 Task: Select the light modern in the preferred dark color theme.
Action: Mouse moved to (32, 531)
Screenshot: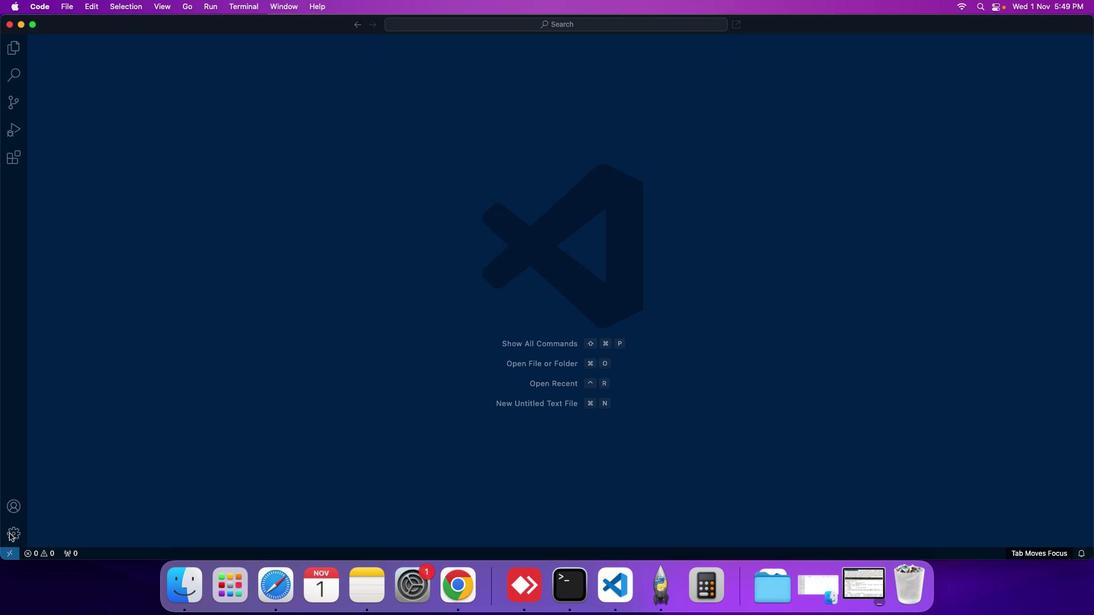
Action: Mouse pressed left at (32, 531)
Screenshot: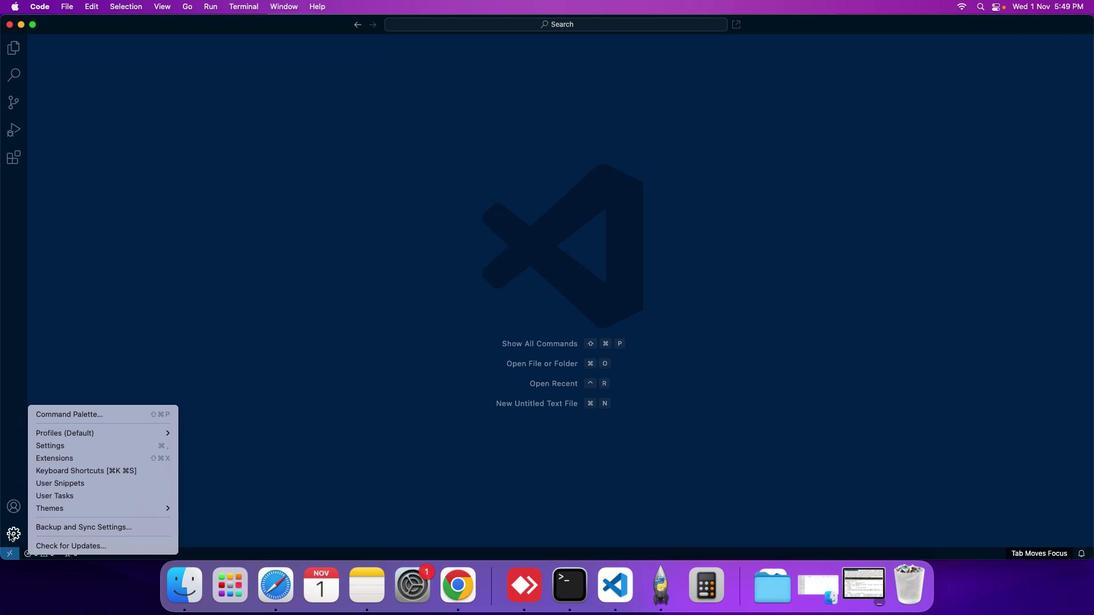 
Action: Mouse moved to (66, 446)
Screenshot: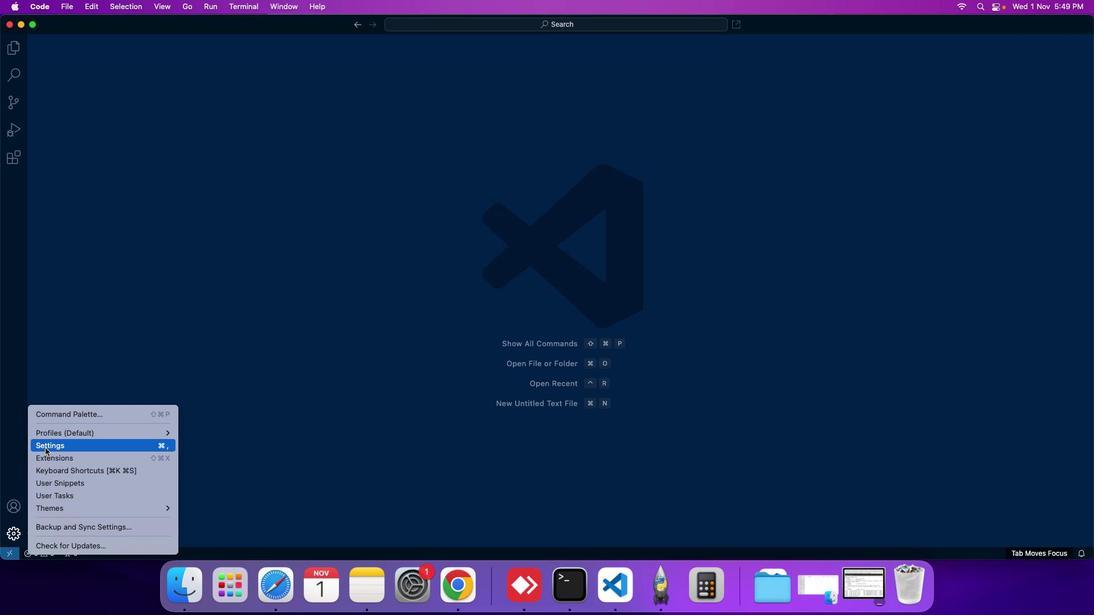 
Action: Mouse pressed left at (66, 446)
Screenshot: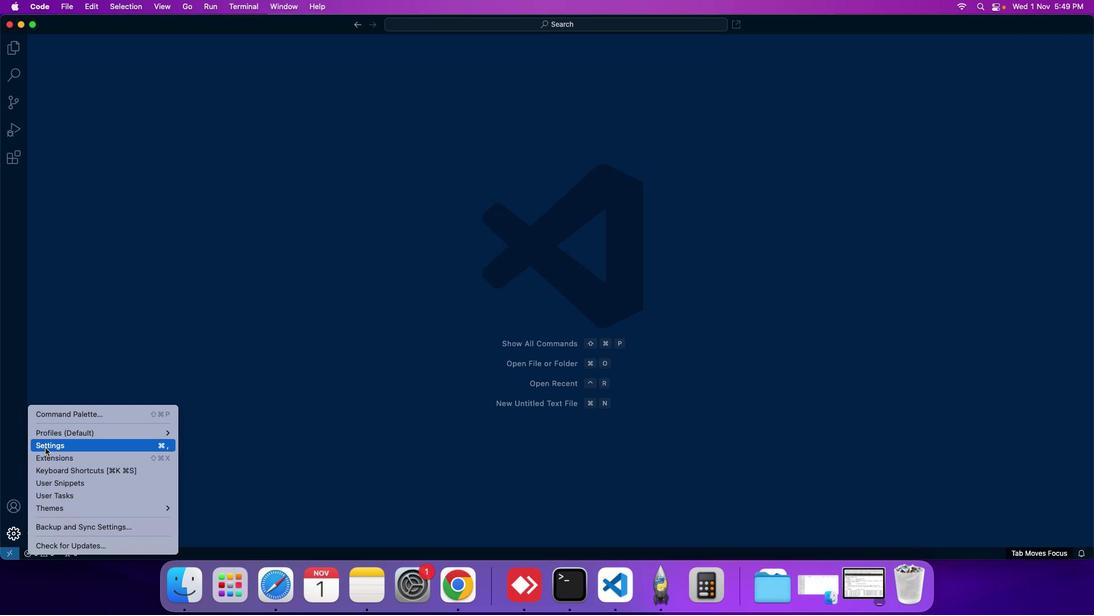 
Action: Mouse moved to (269, 140)
Screenshot: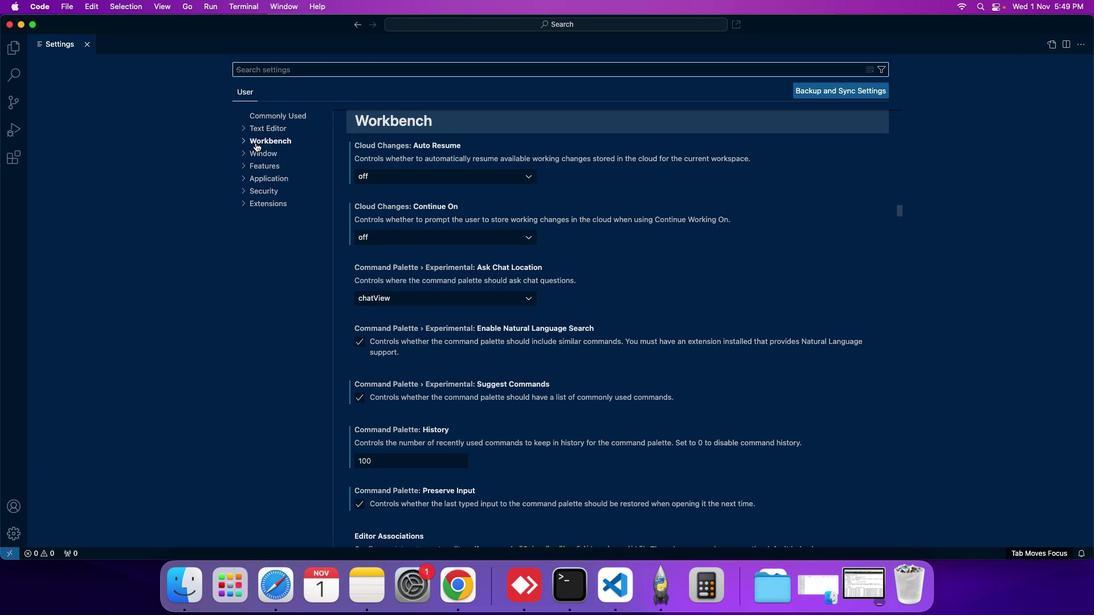 
Action: Mouse pressed left at (269, 140)
Screenshot: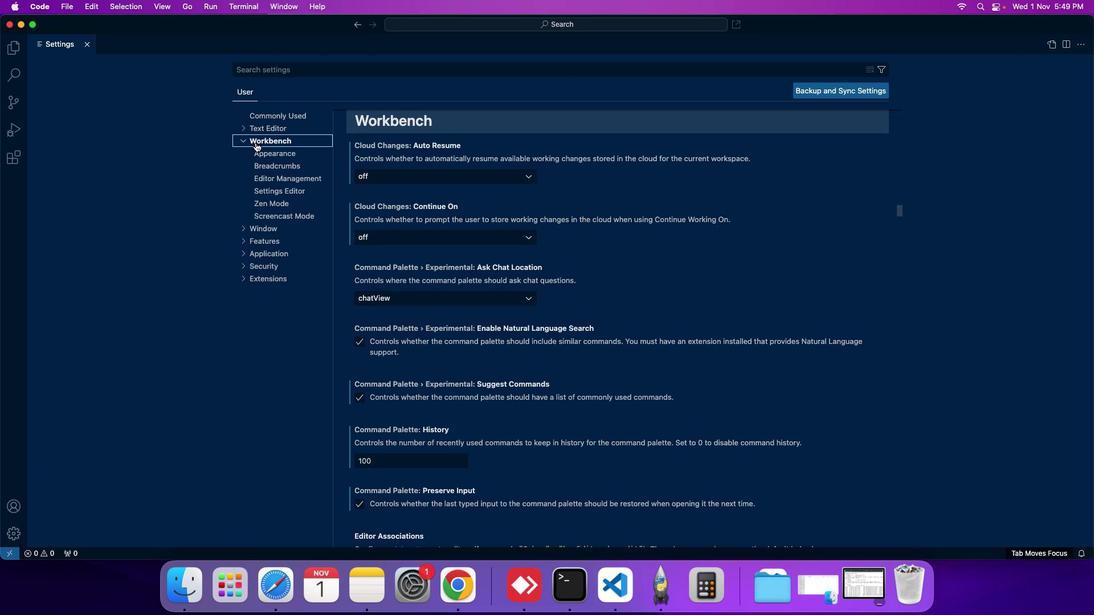 
Action: Mouse moved to (270, 148)
Screenshot: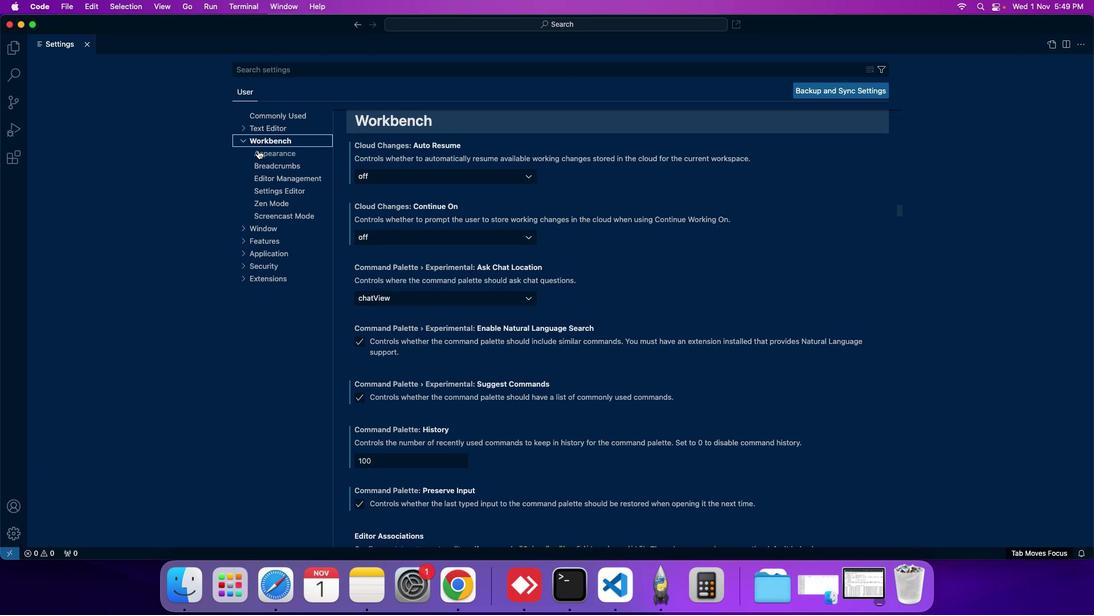 
Action: Mouse pressed left at (270, 148)
Screenshot: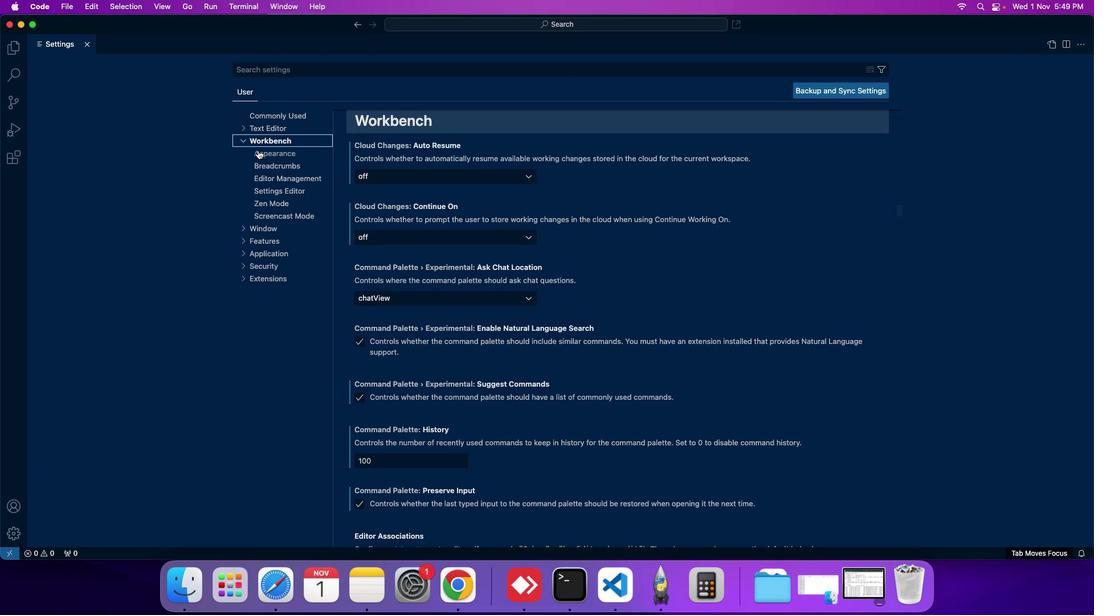 
Action: Mouse moved to (466, 270)
Screenshot: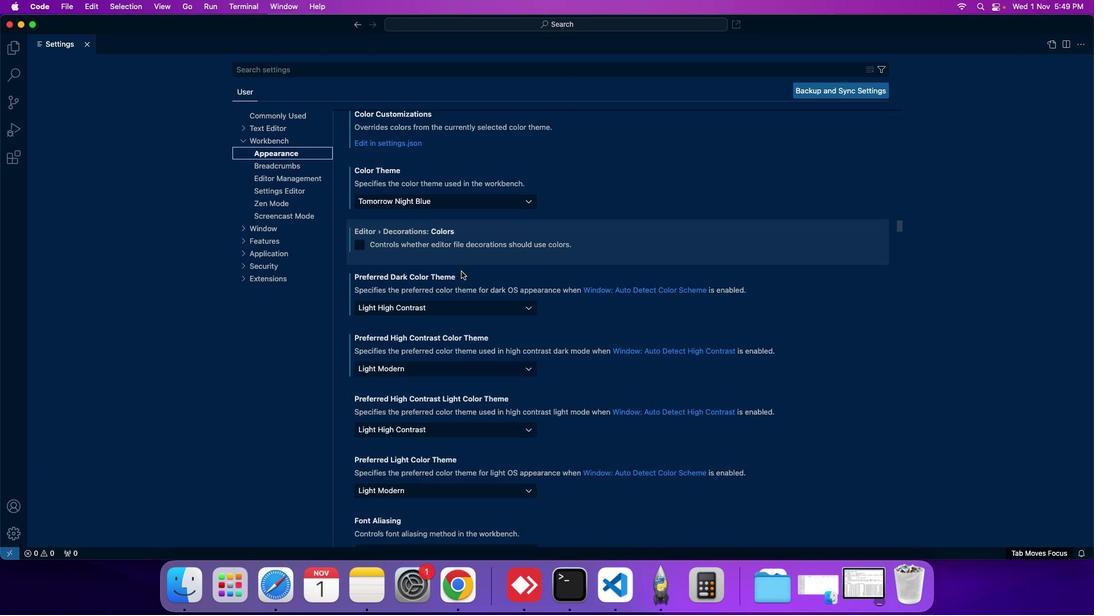
Action: Mouse scrolled (466, 270) with delta (23, -1)
Screenshot: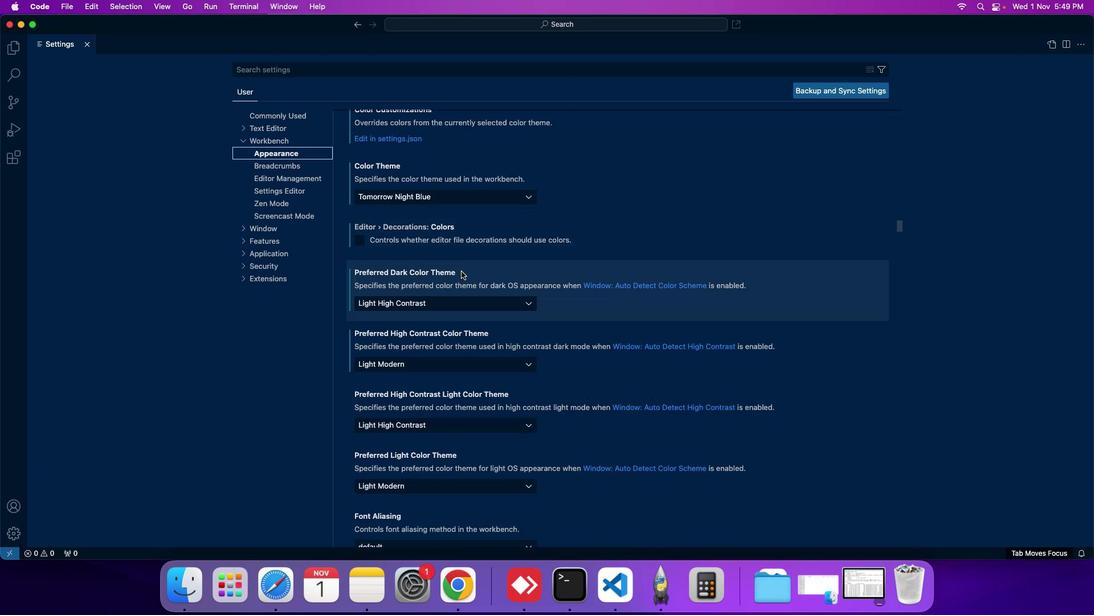 
Action: Mouse moved to (468, 268)
Screenshot: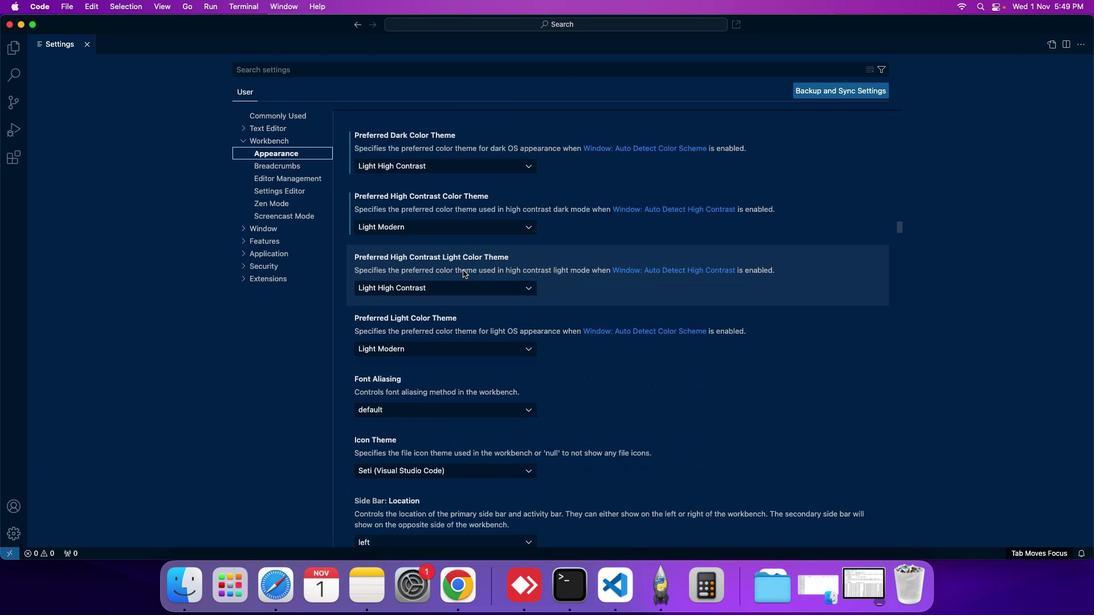 
Action: Mouse scrolled (468, 268) with delta (23, -1)
Screenshot: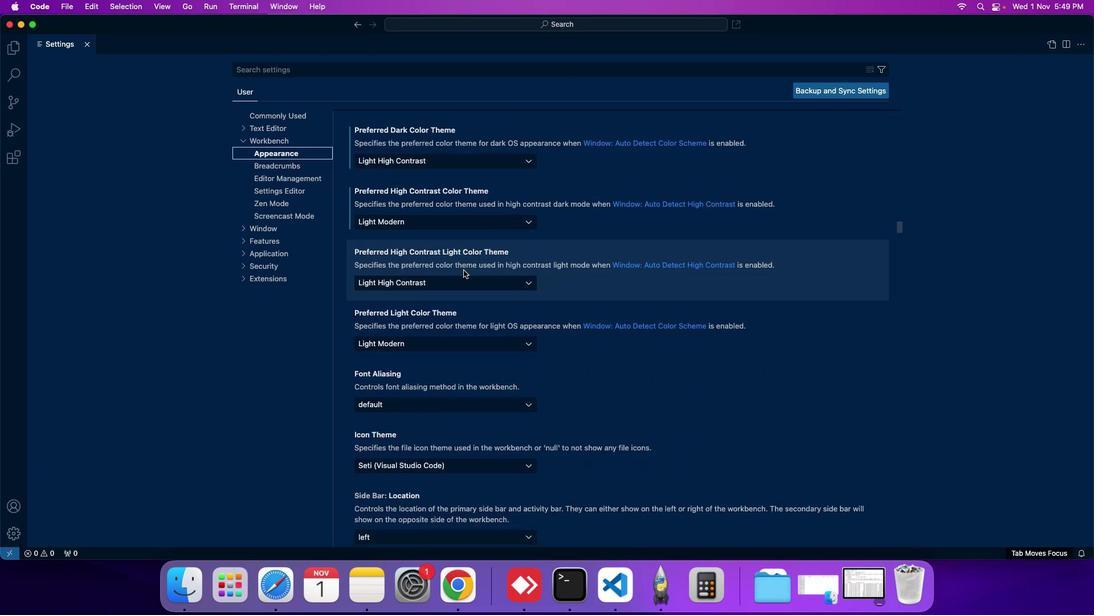 
Action: Mouse moved to (441, 158)
Screenshot: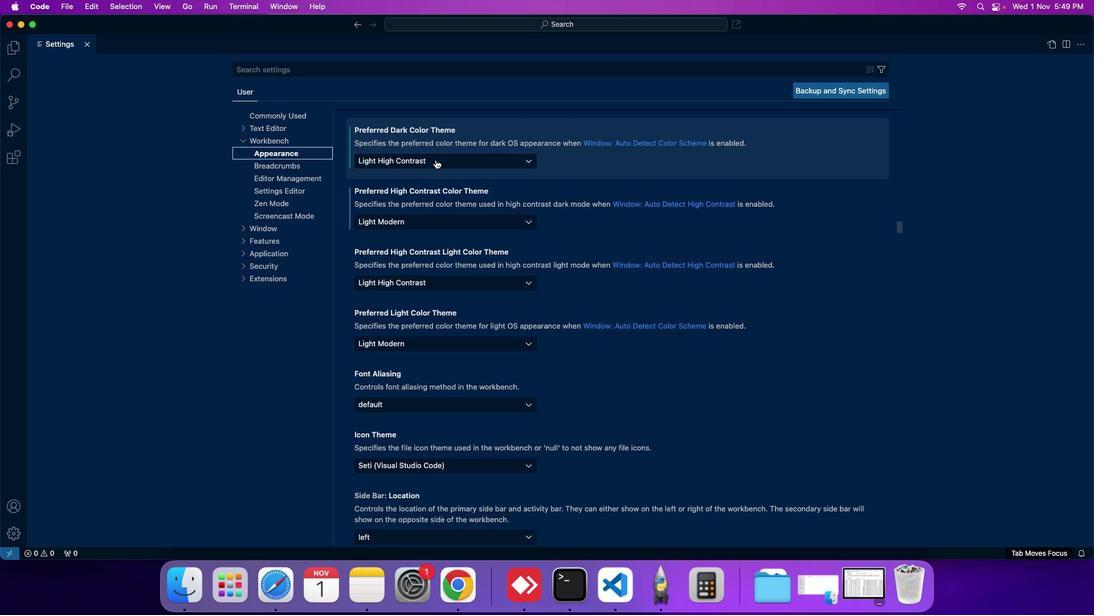 
Action: Mouse pressed left at (441, 158)
Screenshot: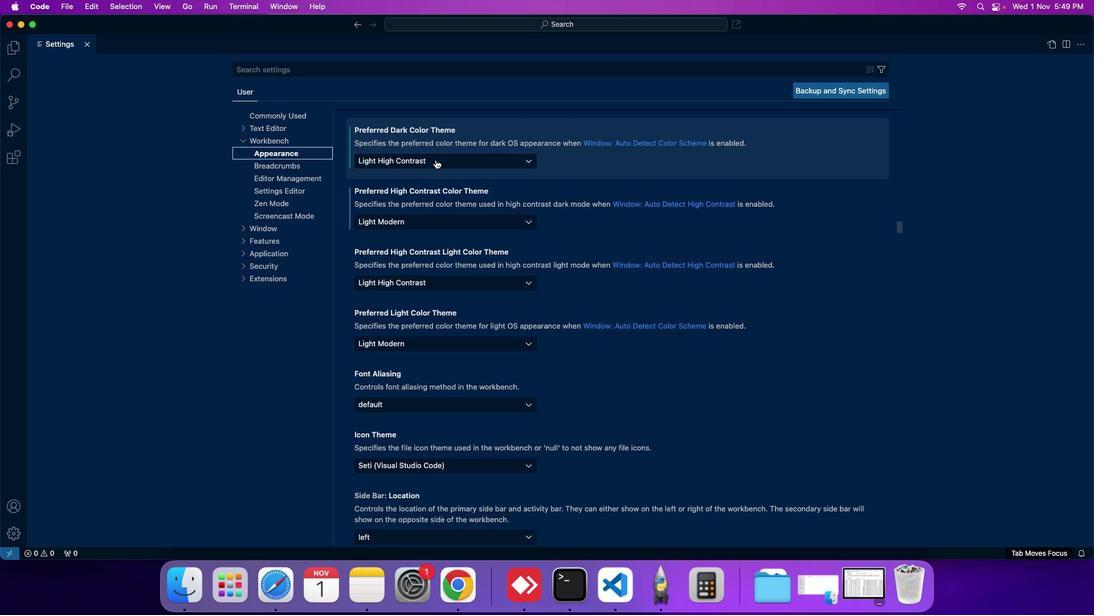 
Action: Mouse moved to (426, 270)
Screenshot: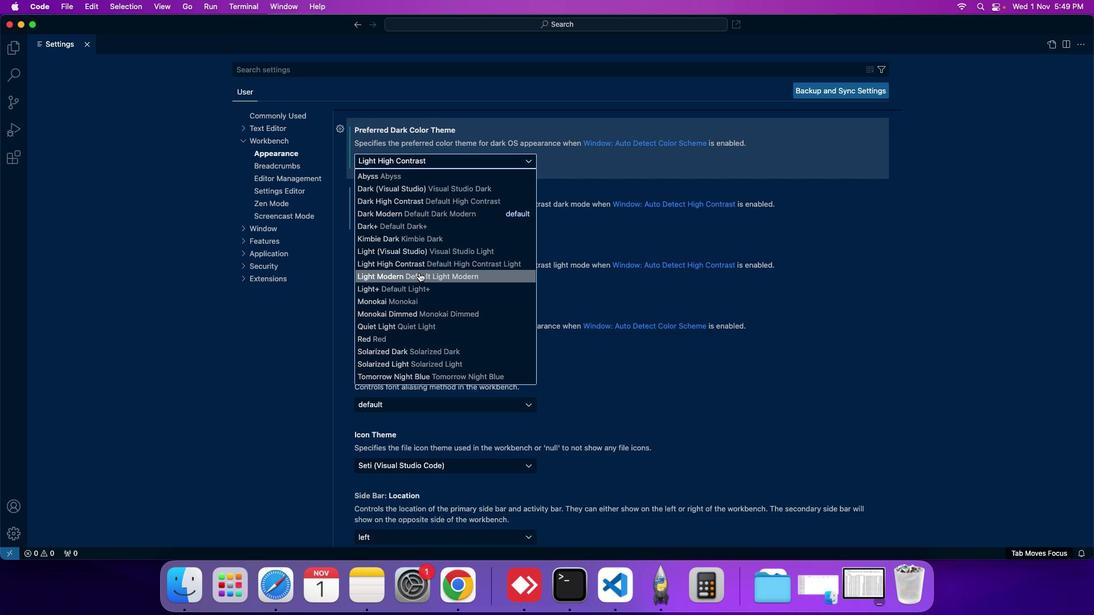 
Action: Mouse pressed left at (426, 270)
Screenshot: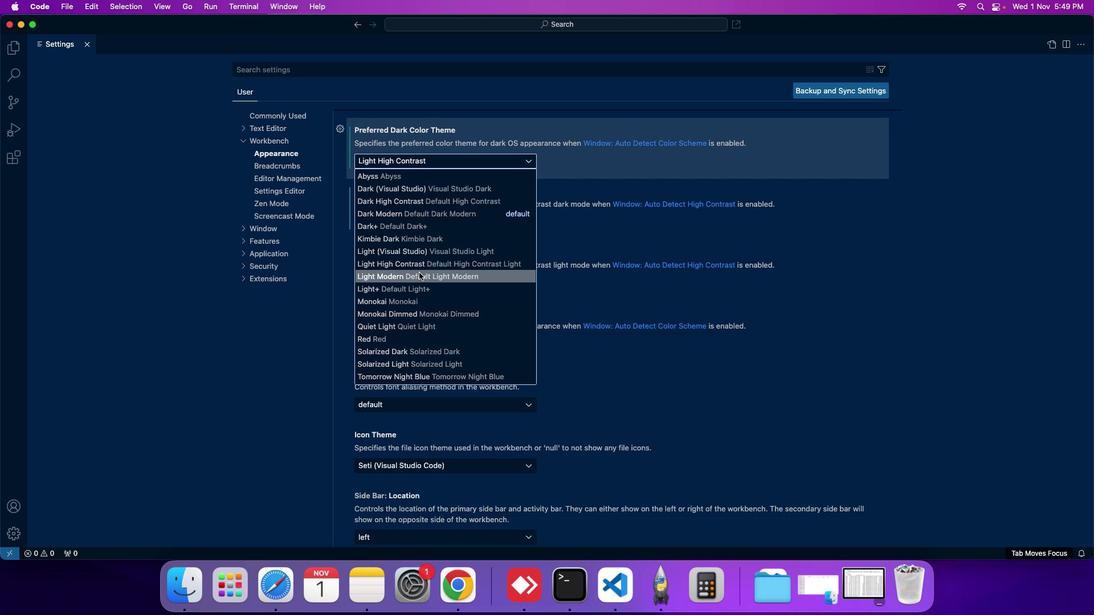 
Action: Mouse moved to (428, 256)
Screenshot: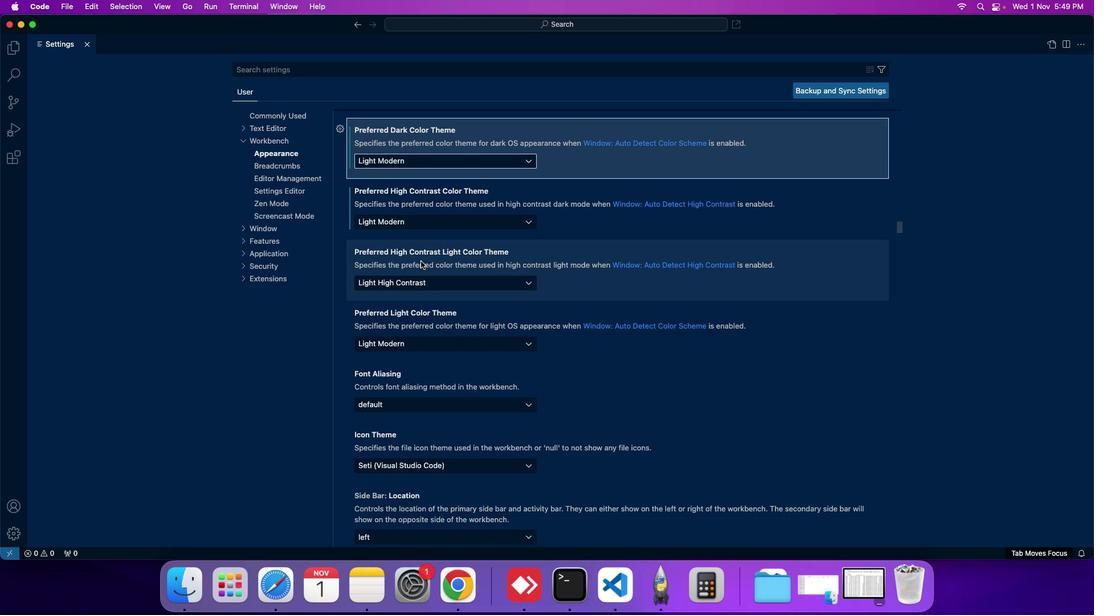 
